 Task: Go to view all in help centre.
Action: Mouse moved to (266, 70)
Screenshot: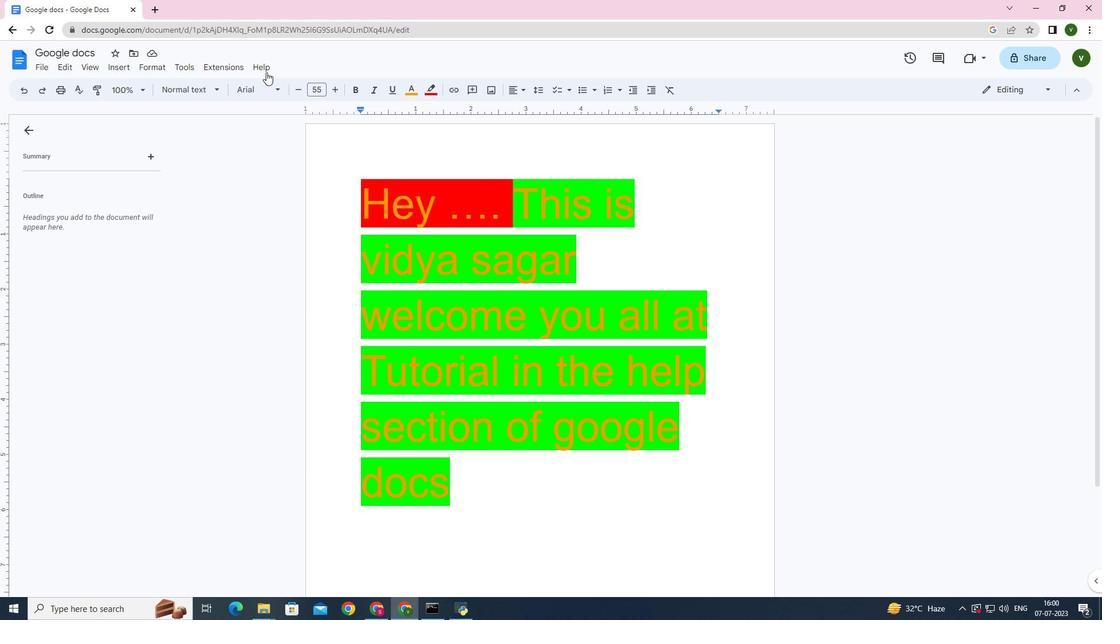 
Action: Mouse pressed left at (266, 70)
Screenshot: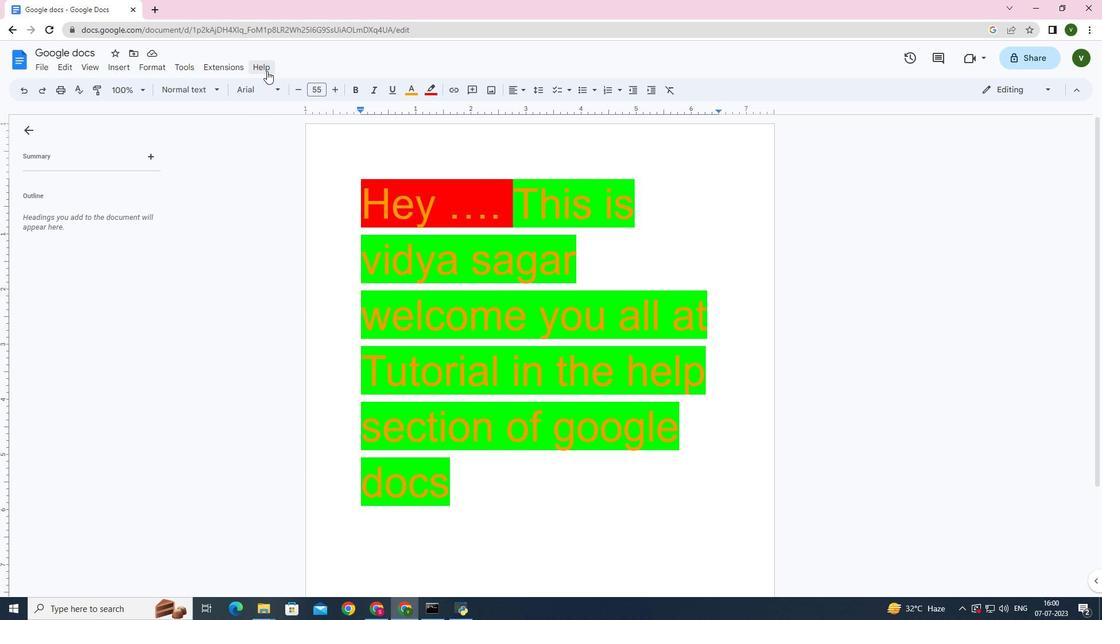 
Action: Mouse moved to (275, 276)
Screenshot: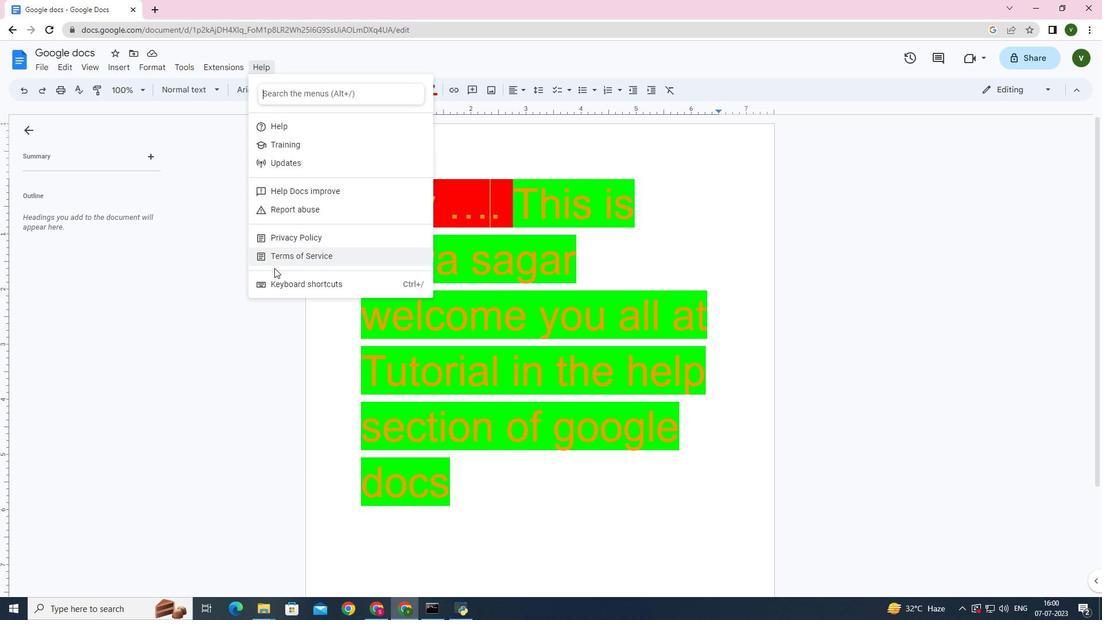 
Action: Mouse pressed left at (275, 276)
Screenshot: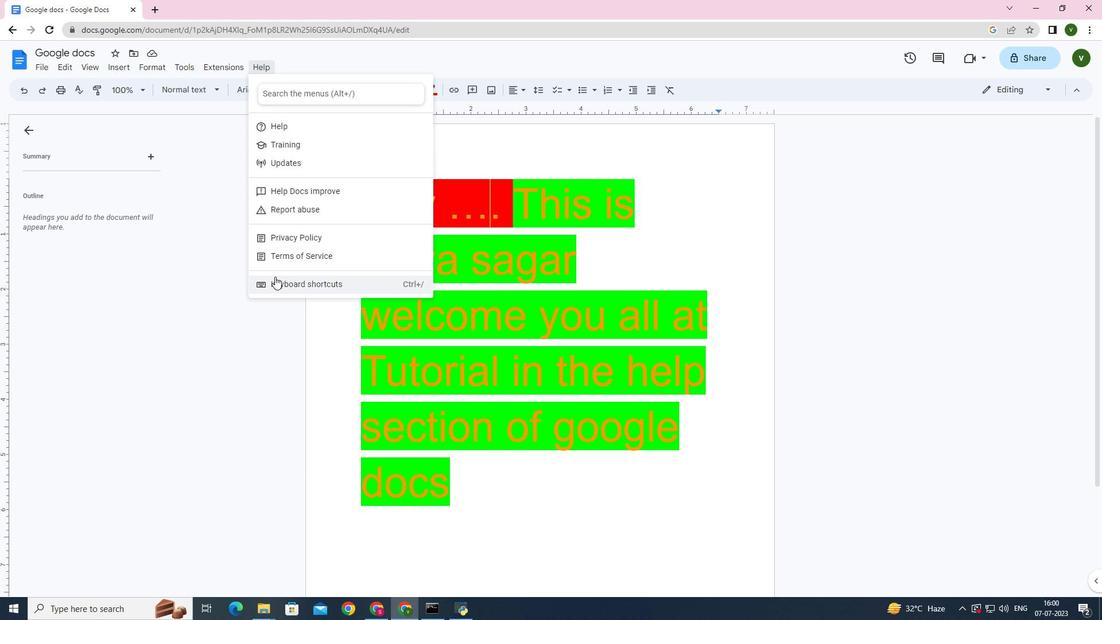 
Action: Mouse moved to (377, 477)
Screenshot: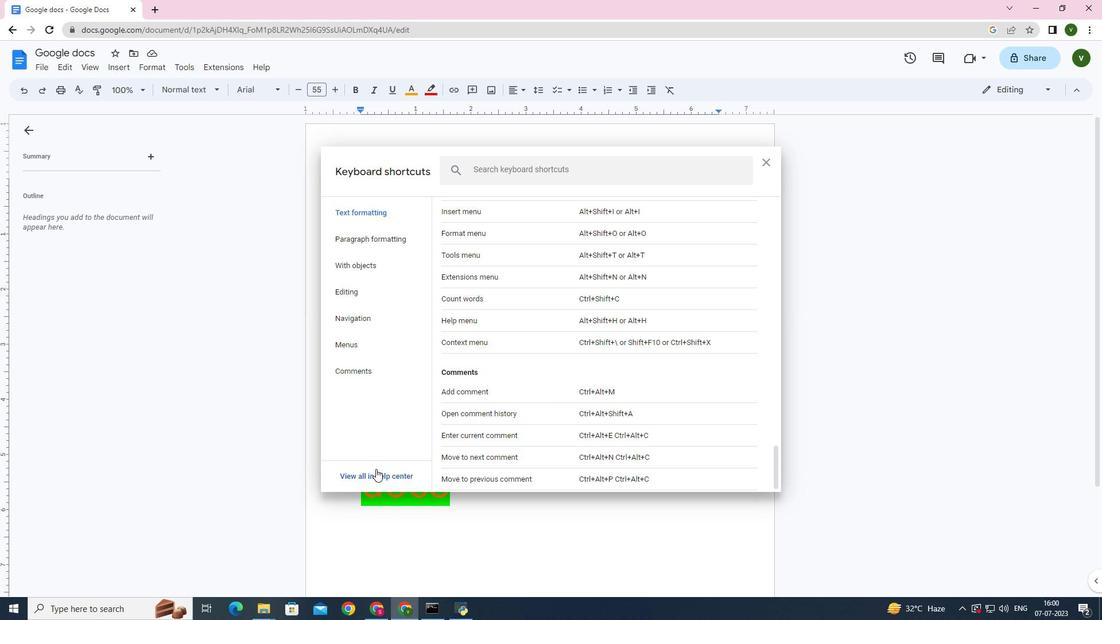 
Action: Mouse pressed left at (377, 477)
Screenshot: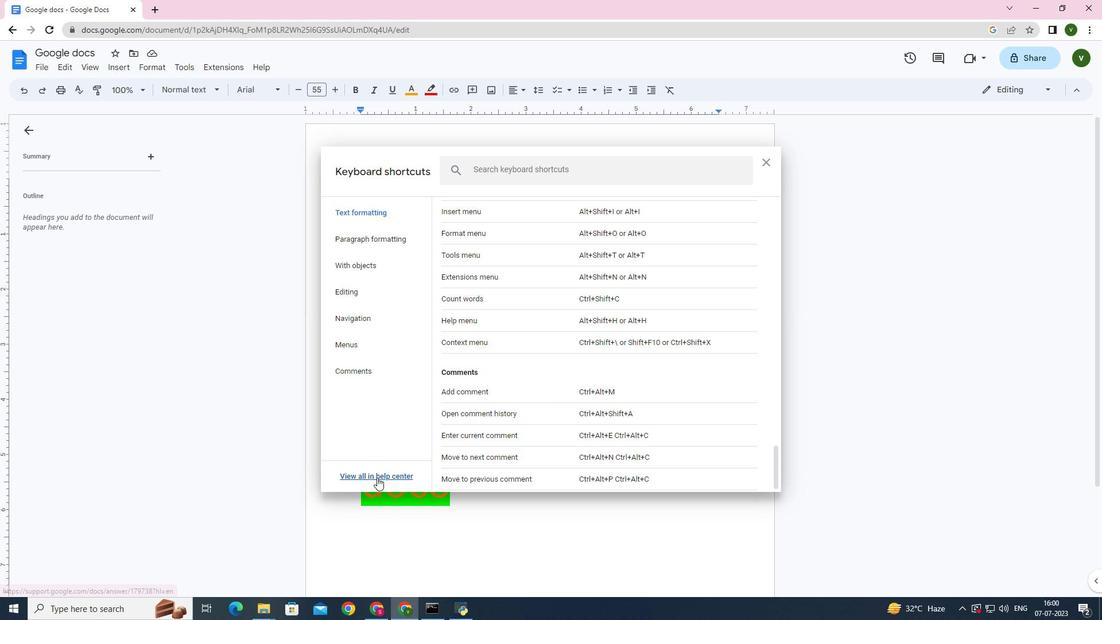 
Action: Mouse moved to (377, 478)
Screenshot: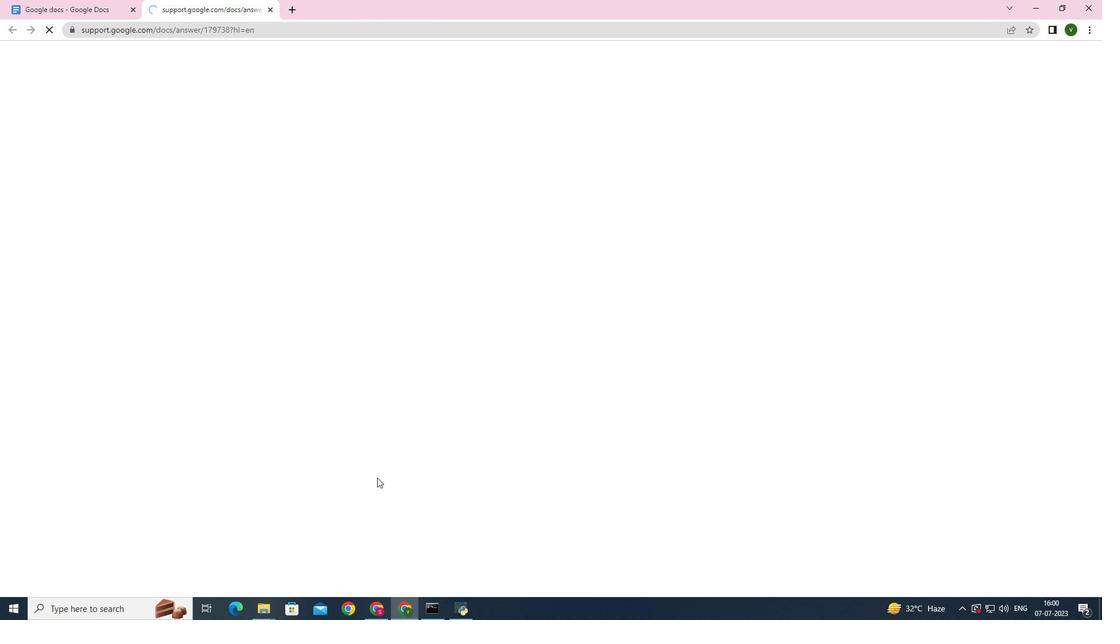 
